 Task: Leadership Roundtable Retreat: Attend a leadership retreat bringing together senior executives for strategic discussions, team-building, and networking. Location: Executive Retreat Center. Time: Day 1 - 10:00 to Day 2 - 16:00 .
Action: Mouse moved to (67, 73)
Screenshot: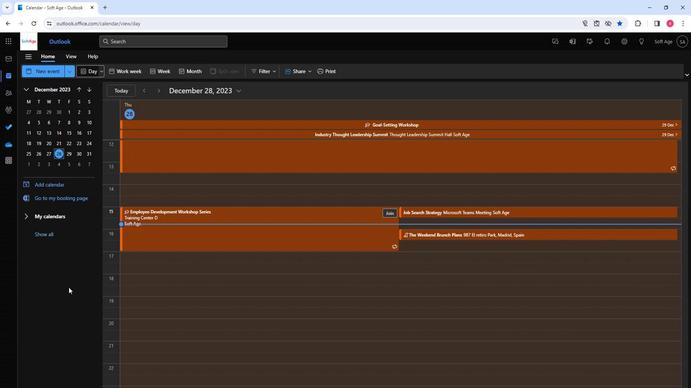 
Action: Mouse pressed left at (67, 73)
Screenshot: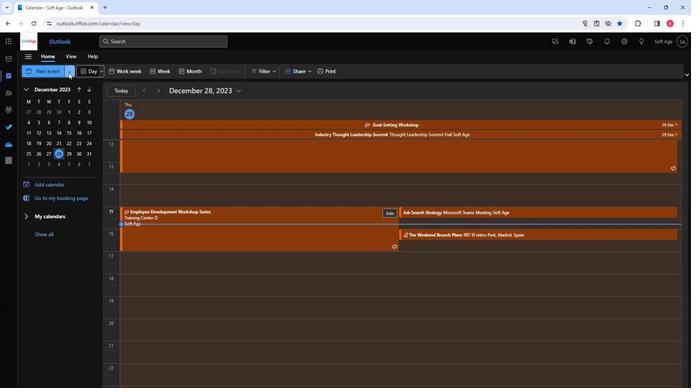 
Action: Mouse moved to (43, 99)
Screenshot: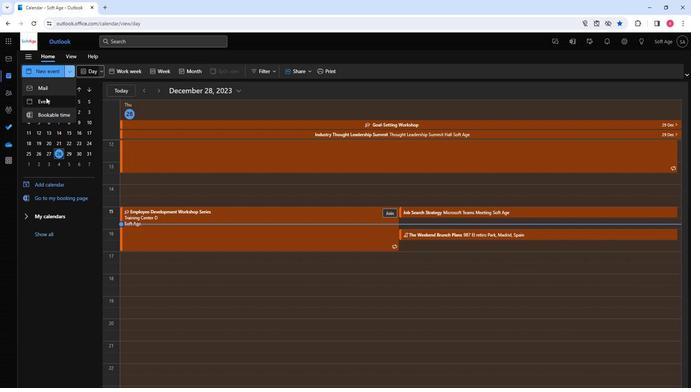 
Action: Mouse pressed left at (43, 99)
Screenshot: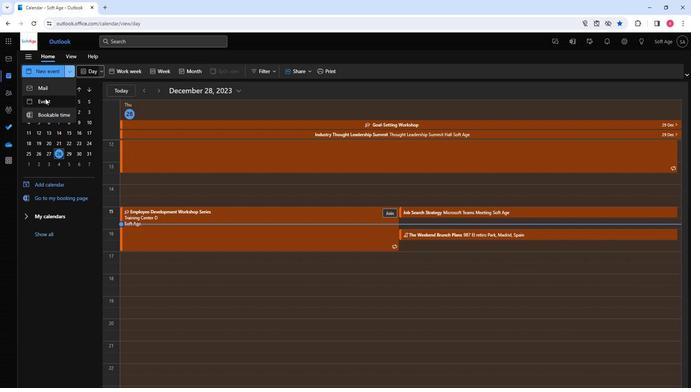 
Action: Mouse moved to (176, 119)
Screenshot: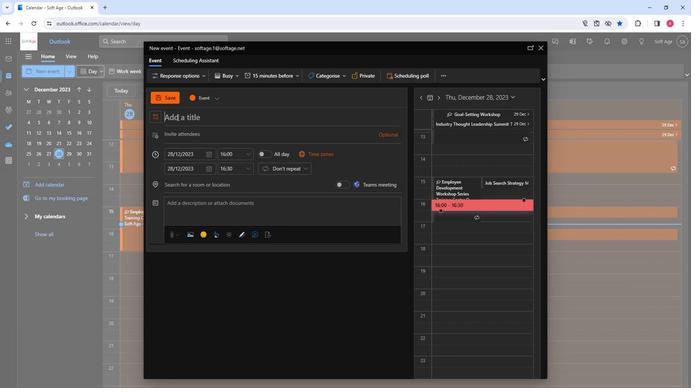 
Action: Mouse pressed left at (176, 119)
Screenshot: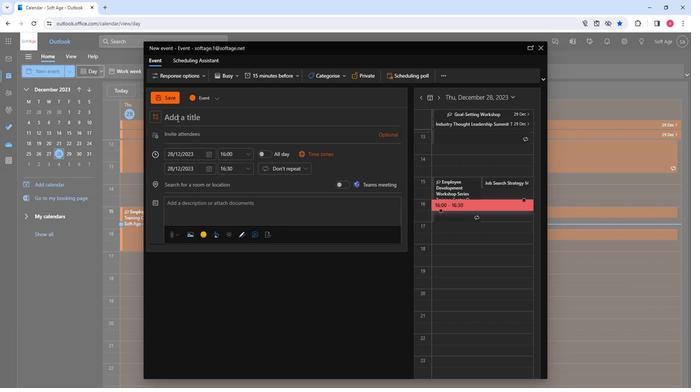
Action: Key pressed <Key.shift>Leadership<Key.space><Key.shift>Roundtable<Key.space><Key.shift>Retreat
Screenshot: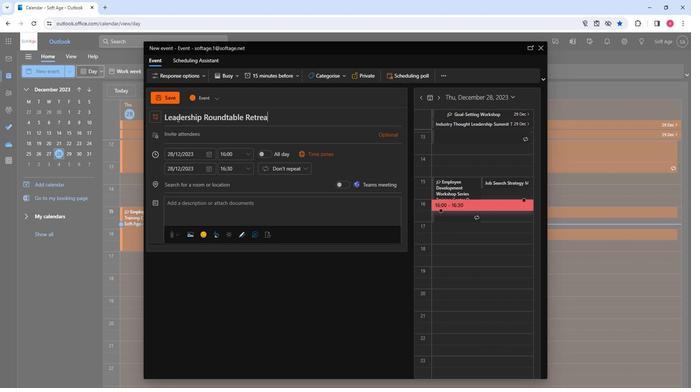 
Action: Mouse moved to (178, 131)
Screenshot: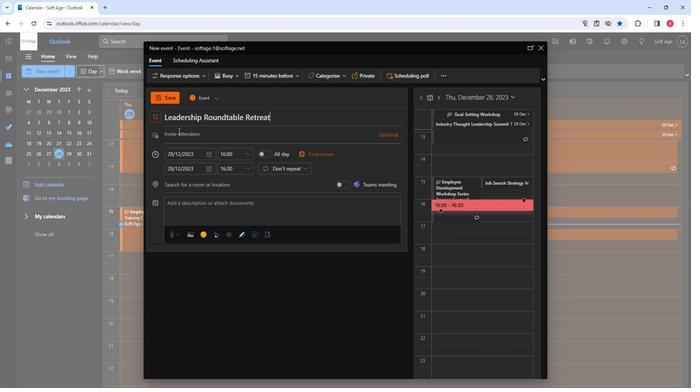 
Action: Mouse pressed left at (178, 131)
Screenshot: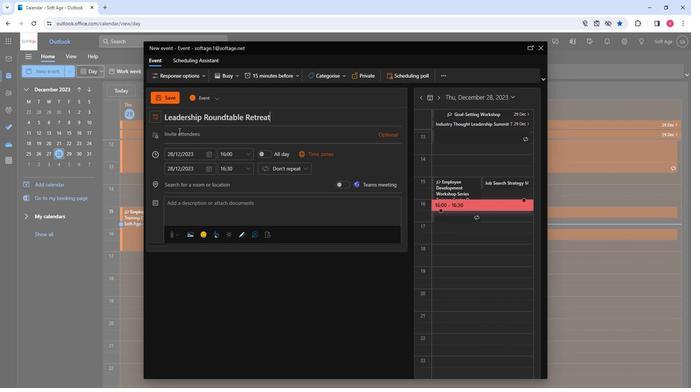 
Action: Mouse moved to (217, 184)
Screenshot: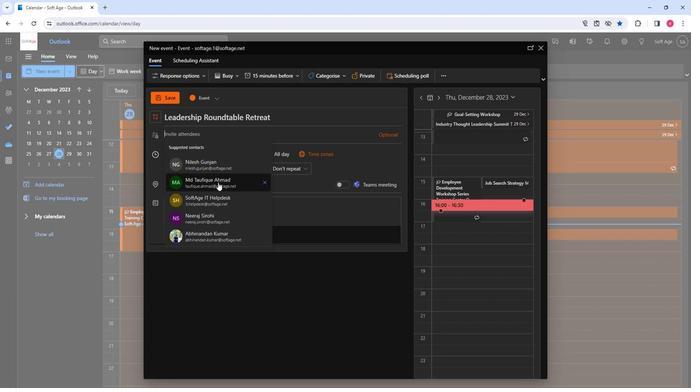 
Action: Mouse scrolled (217, 184) with delta (0, 0)
Screenshot: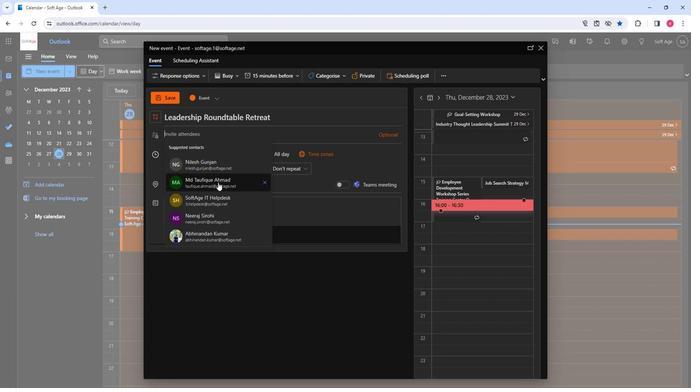 
Action: Mouse scrolled (217, 184) with delta (0, 0)
Screenshot: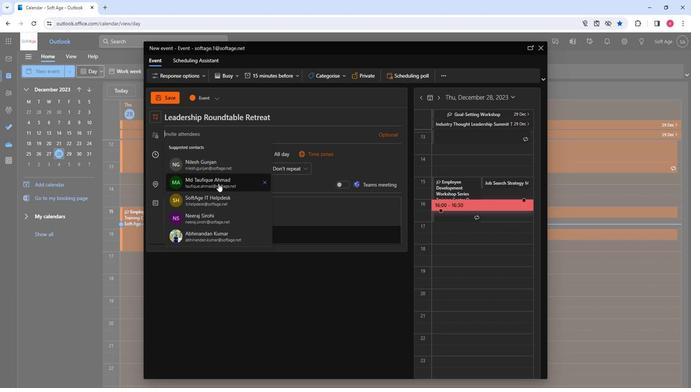
Action: Mouse scrolled (217, 184) with delta (0, 0)
Screenshot: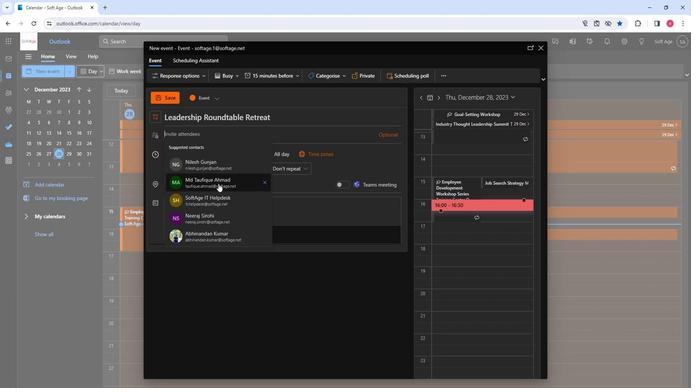 
Action: Mouse scrolled (217, 184) with delta (0, 0)
Screenshot: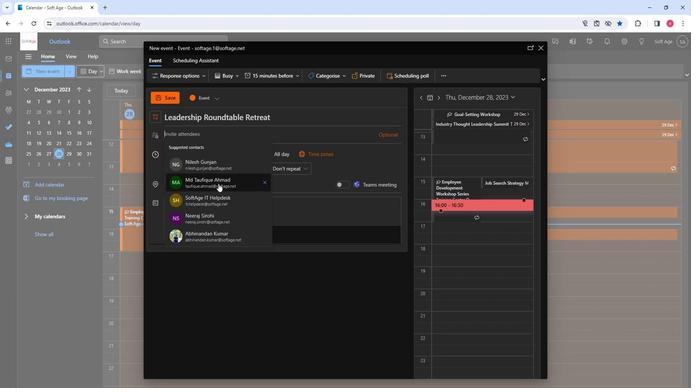 
Action: Mouse moved to (194, 132)
Screenshot: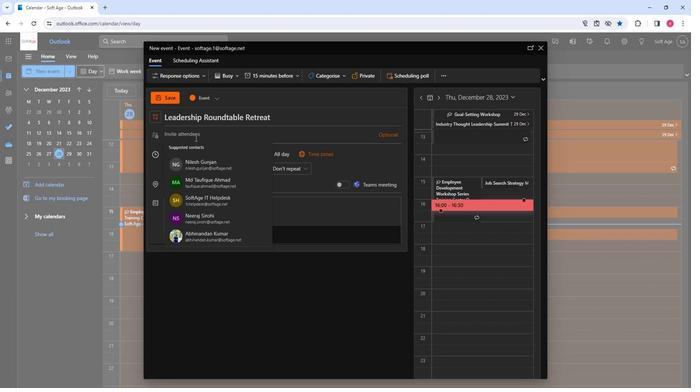 
Action: Mouse pressed left at (194, 132)
Screenshot: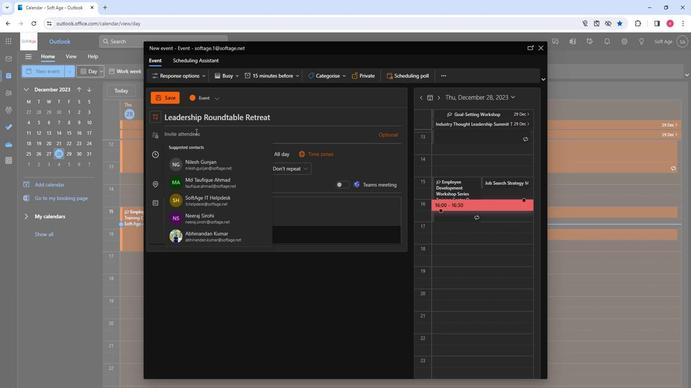 
Action: Key pressed softag
Screenshot: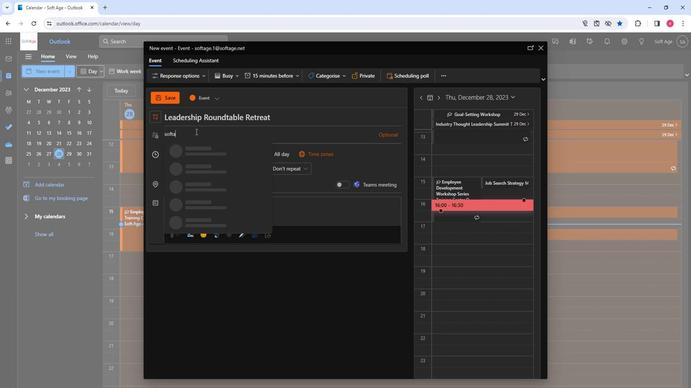 
Action: Mouse moved to (193, 171)
Screenshot: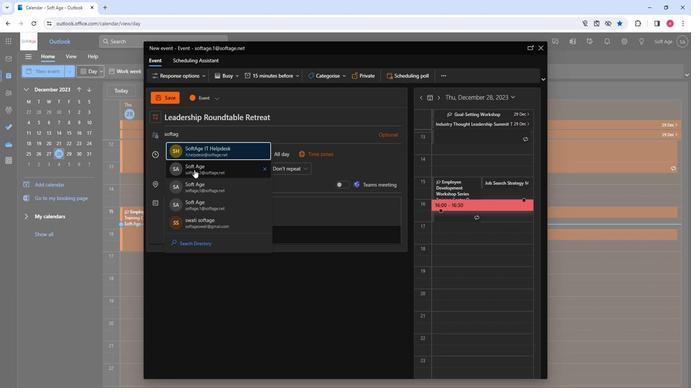 
Action: Mouse pressed left at (193, 171)
Screenshot: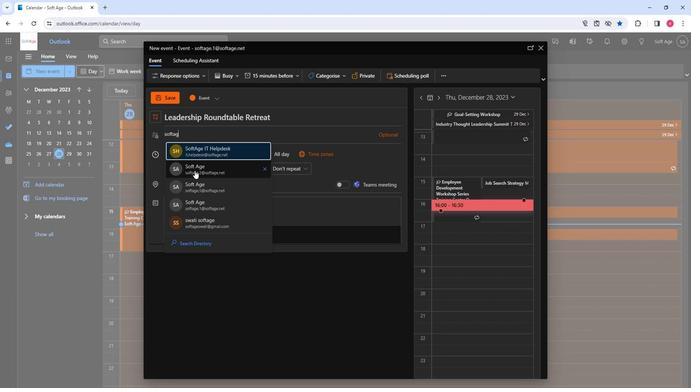 
Action: Mouse moved to (227, 234)
Screenshot: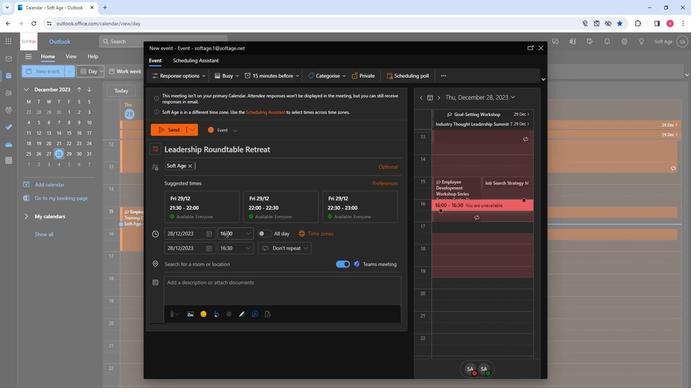 
Action: Mouse pressed left at (227, 234)
Screenshot: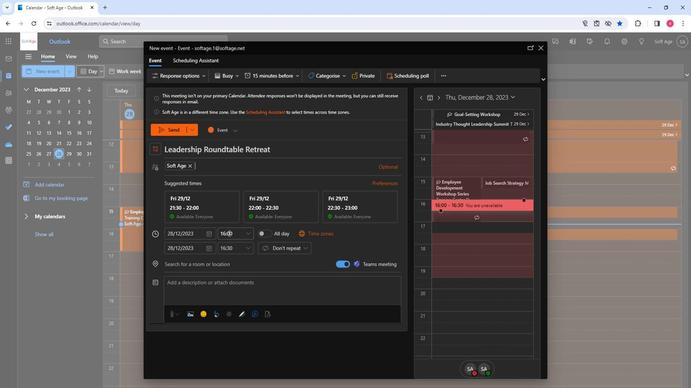 
Action: Mouse moved to (245, 235)
Screenshot: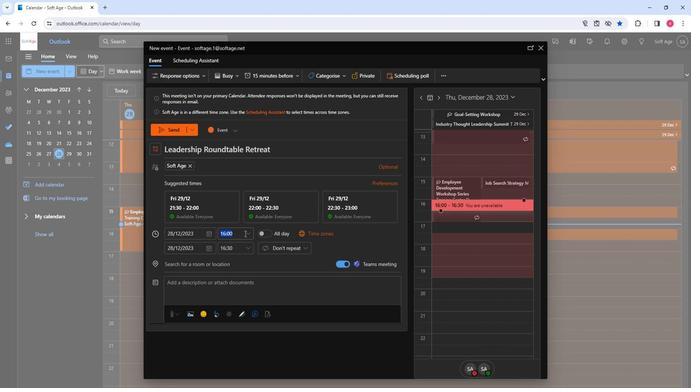 
Action: Mouse pressed left at (245, 235)
Screenshot: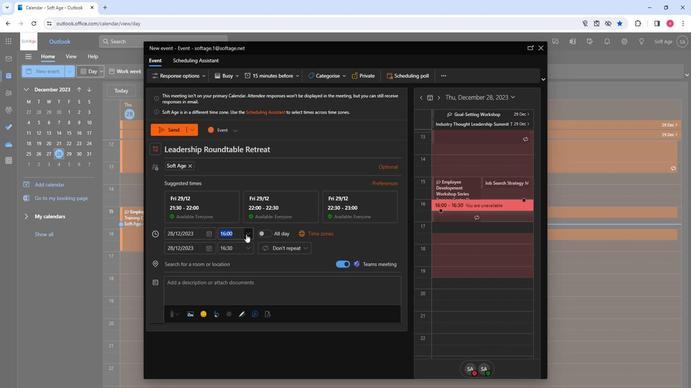 
Action: Mouse moved to (237, 267)
Screenshot: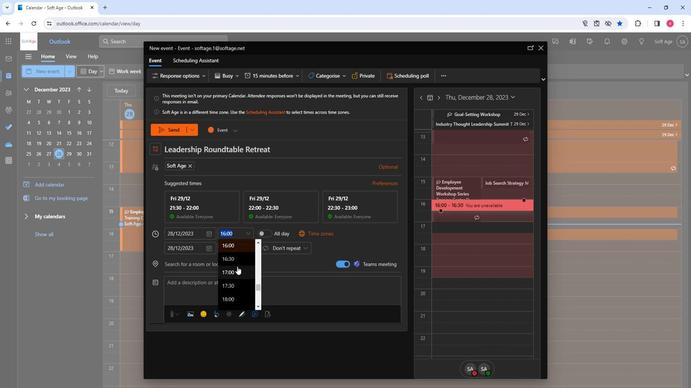 
Action: Mouse scrolled (237, 267) with delta (0, 0)
Screenshot: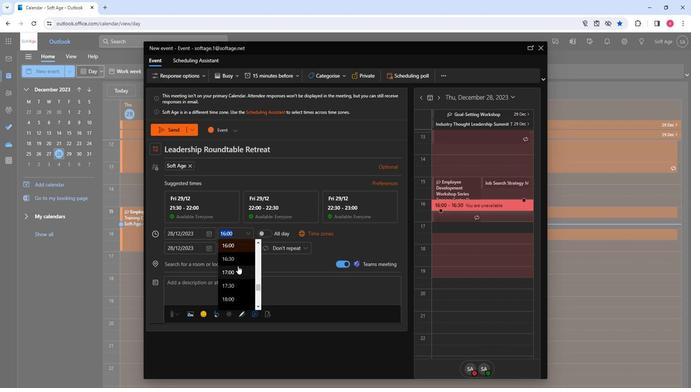 
Action: Mouse moved to (237, 262)
Screenshot: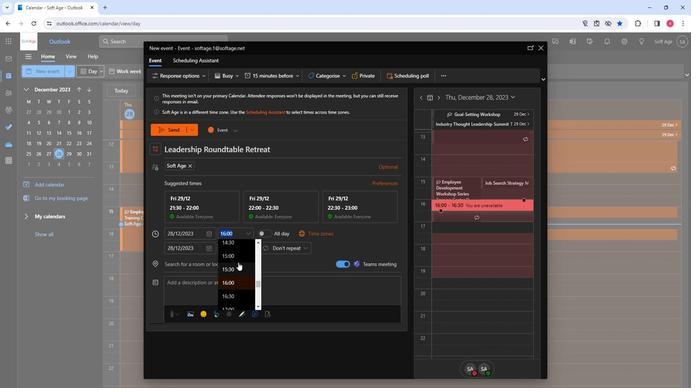 
Action: Mouse scrolled (237, 263) with delta (0, 0)
Screenshot: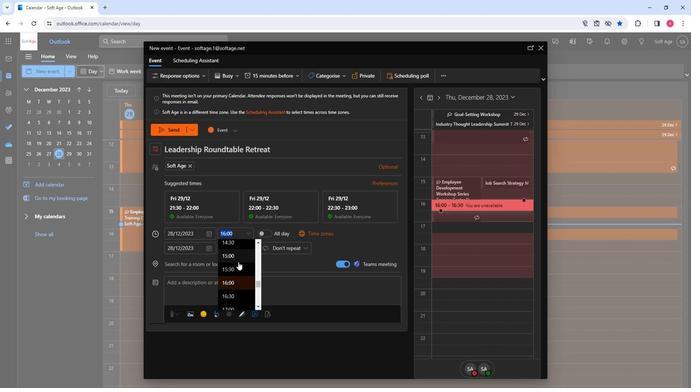 
Action: Mouse scrolled (237, 263) with delta (0, 0)
Screenshot: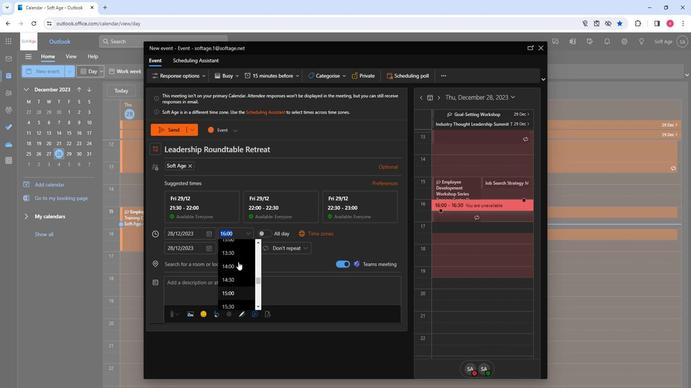 
Action: Mouse moved to (237, 262)
Screenshot: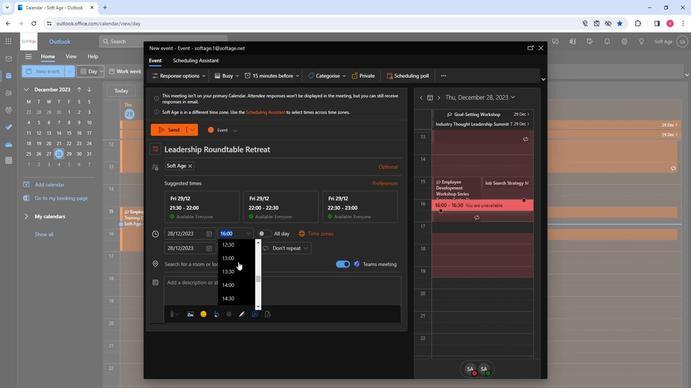 
Action: Mouse scrolled (237, 263) with delta (0, 0)
Screenshot: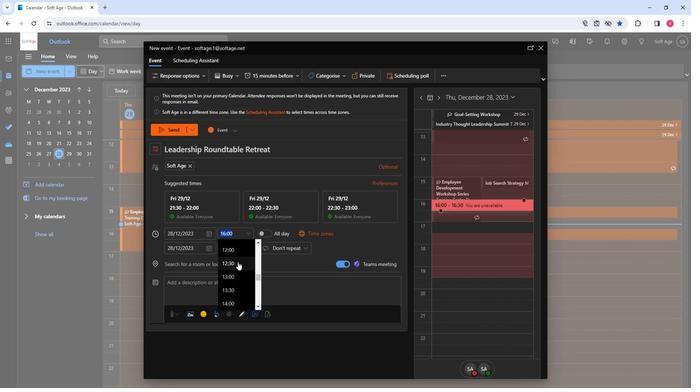 
Action: Mouse moved to (237, 263)
Screenshot: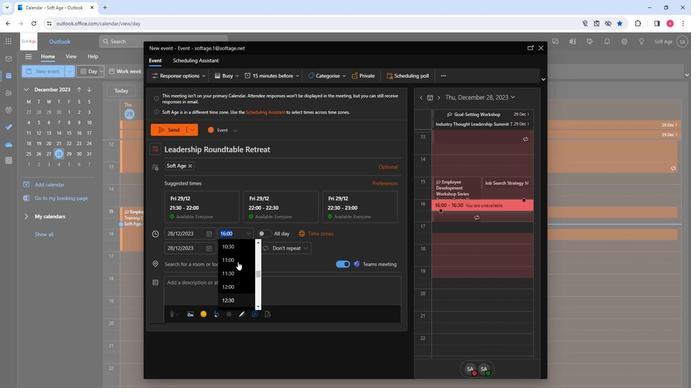 
Action: Mouse scrolled (237, 263) with delta (0, 0)
Screenshot: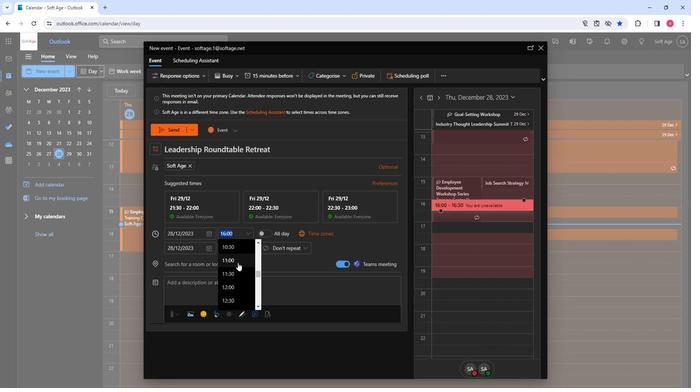 
Action: Mouse moved to (237, 269)
Screenshot: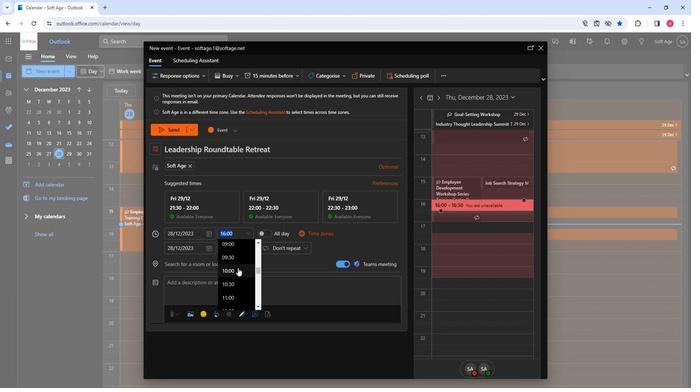 
Action: Mouse pressed left at (237, 269)
Screenshot: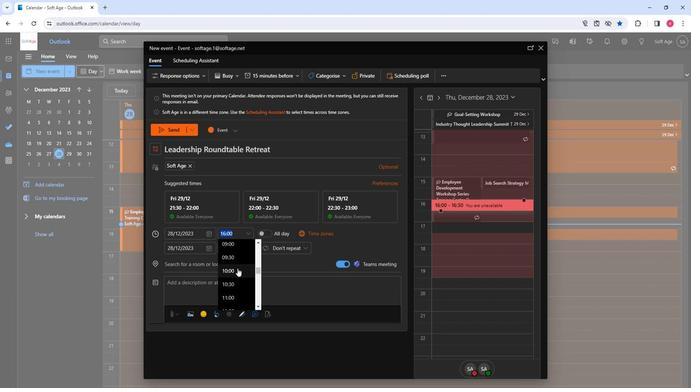 
Action: Mouse moved to (207, 247)
Screenshot: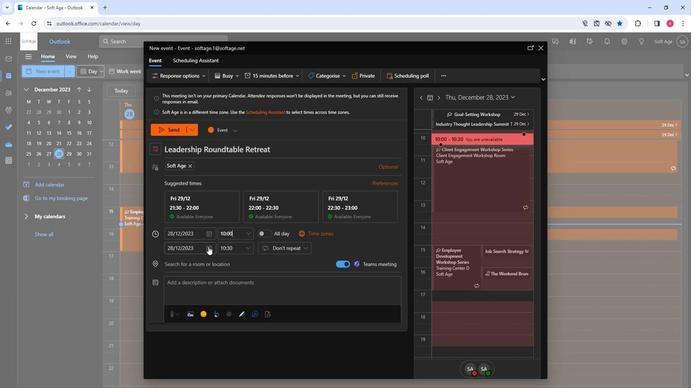 
Action: Mouse pressed left at (207, 247)
Screenshot: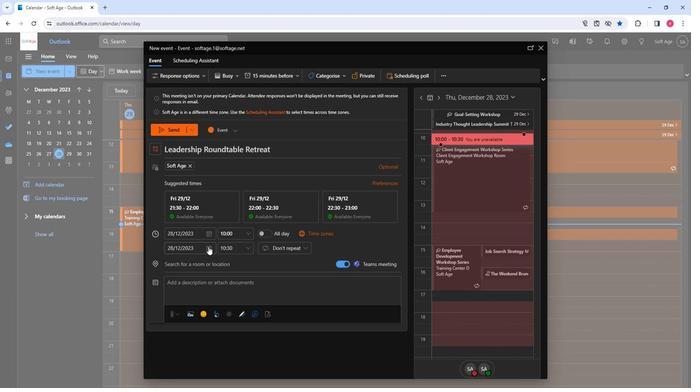 
Action: Mouse moved to (214, 328)
Screenshot: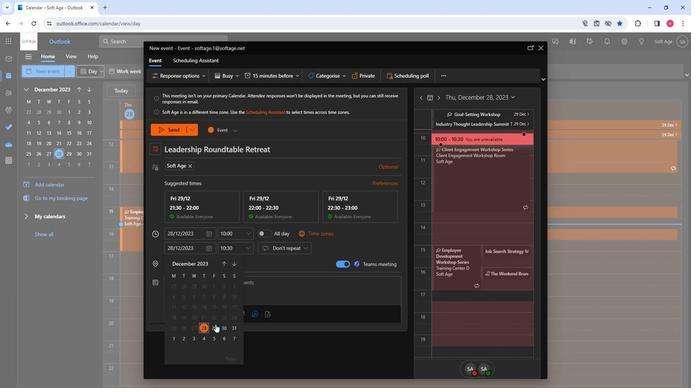 
Action: Mouse pressed left at (214, 328)
Screenshot: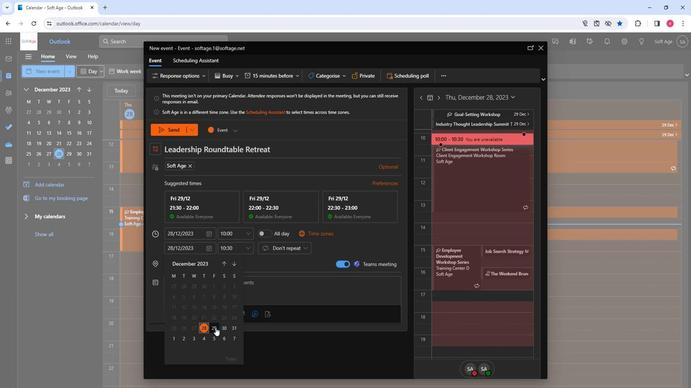 
Action: Mouse moved to (245, 238)
Screenshot: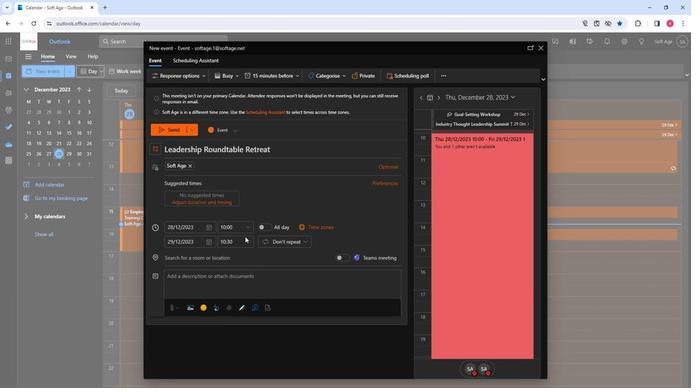 
Action: Mouse pressed left at (245, 238)
Screenshot: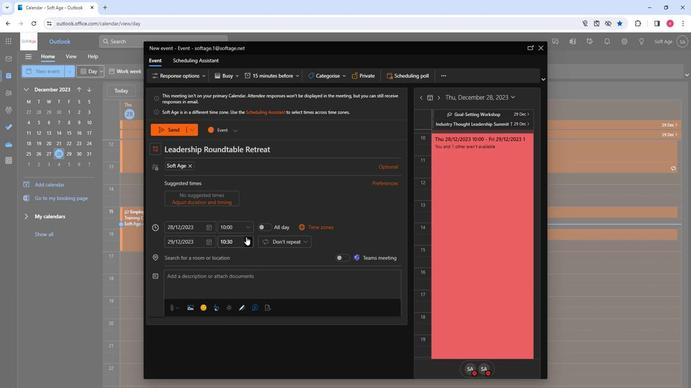 
Action: Mouse moved to (240, 284)
Screenshot: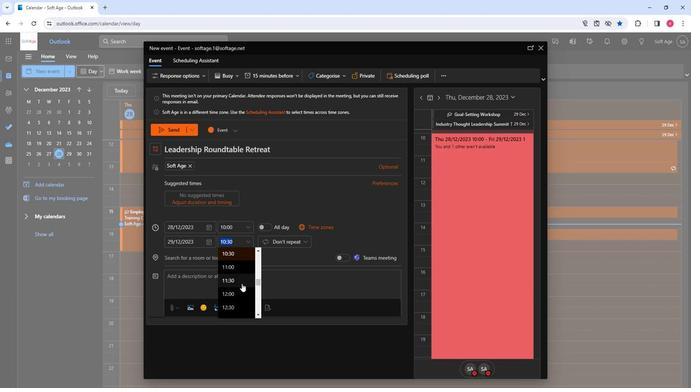 
Action: Mouse scrolled (240, 283) with delta (0, 0)
Screenshot: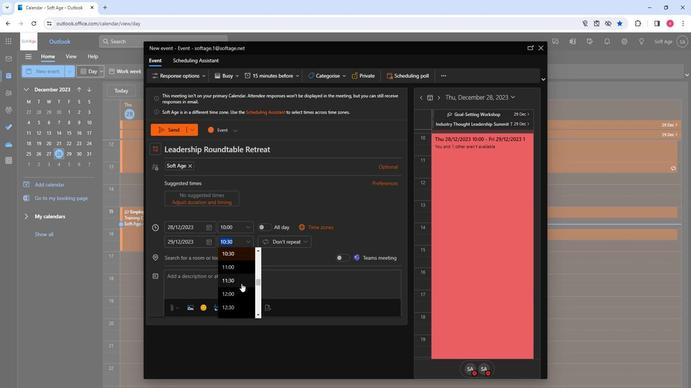 
Action: Mouse scrolled (240, 283) with delta (0, 0)
Screenshot: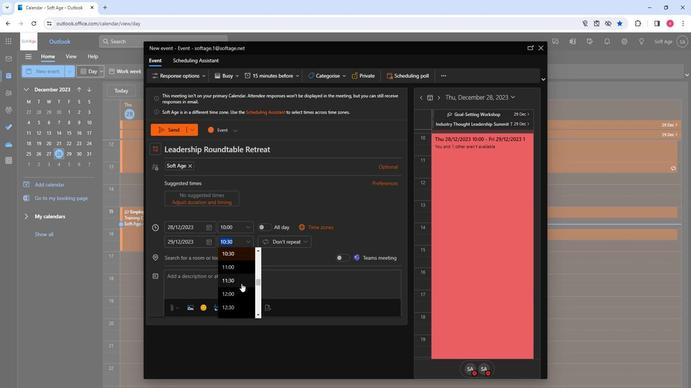 
Action: Mouse scrolled (240, 283) with delta (0, 0)
Screenshot: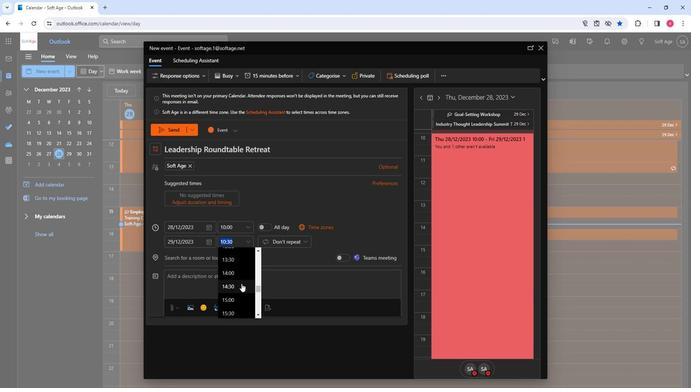 
Action: Mouse moved to (238, 290)
Screenshot: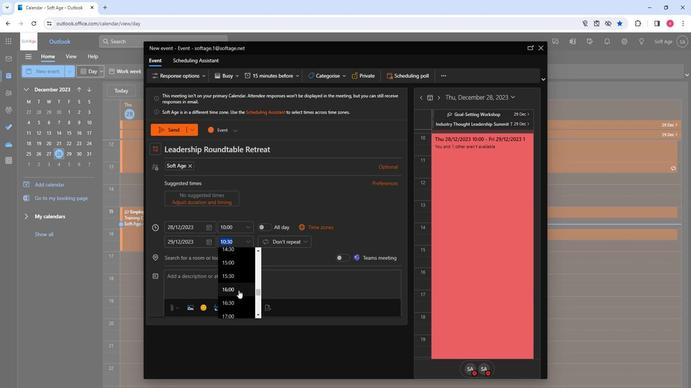 
Action: Mouse pressed left at (238, 290)
Screenshot: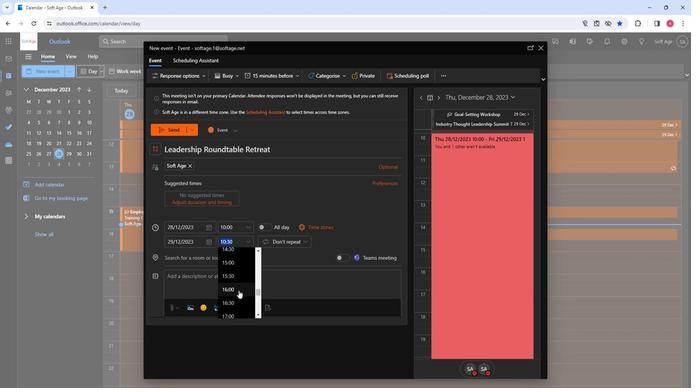 
Action: Mouse moved to (183, 258)
Screenshot: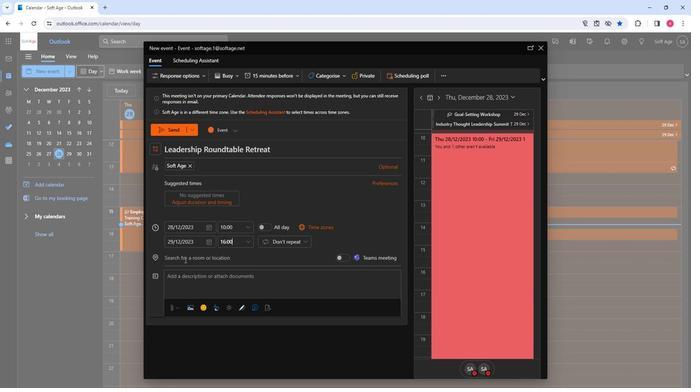 
Action: Mouse pressed left at (183, 258)
Screenshot: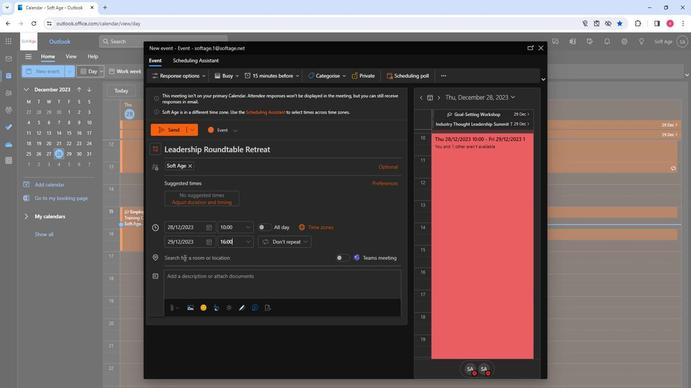 
Action: Key pressed <Key.shift>Executive<Key.space><Key.shift>Retreat<Key.space><Key.shift>Center
Screenshot: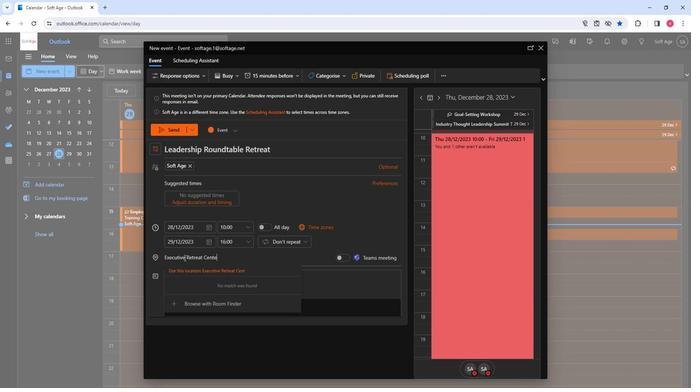 
Action: Mouse moved to (186, 269)
Screenshot: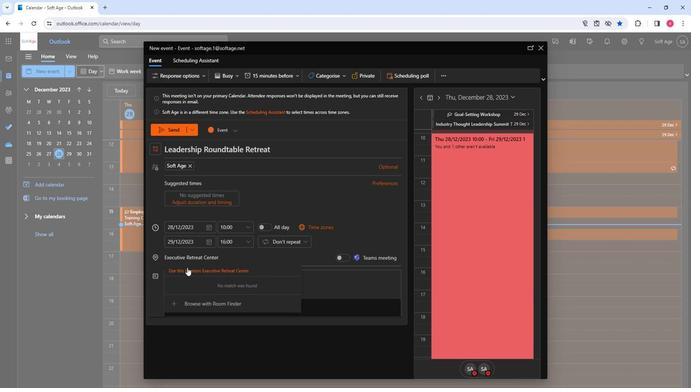 
Action: Mouse pressed left at (186, 269)
Screenshot: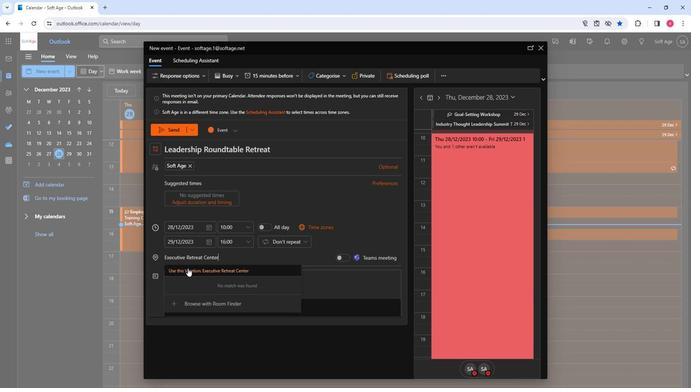 
Action: Mouse pressed left at (186, 269)
Screenshot: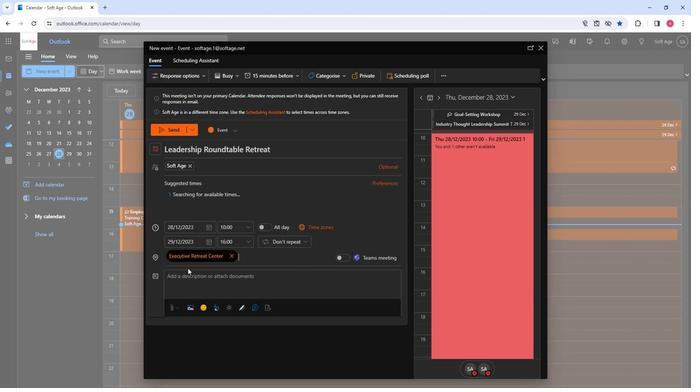 
Action: Mouse moved to (186, 270)
Screenshot: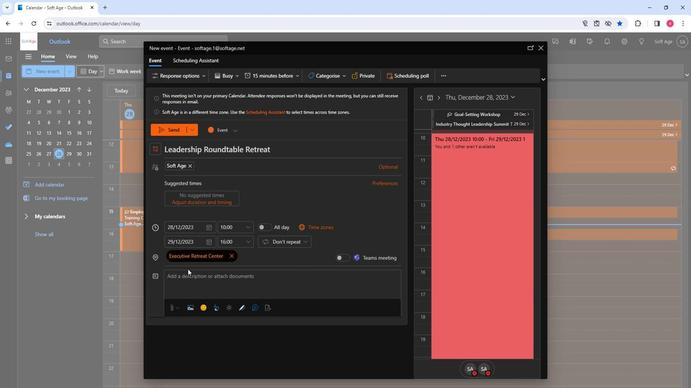
Action: Mouse pressed left at (186, 270)
Screenshot: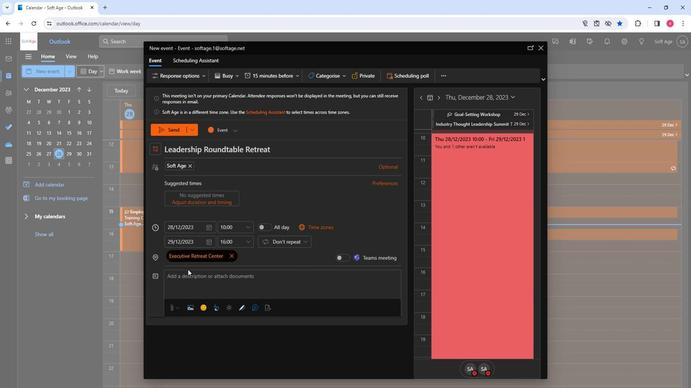 
Action: Mouse moved to (179, 274)
Screenshot: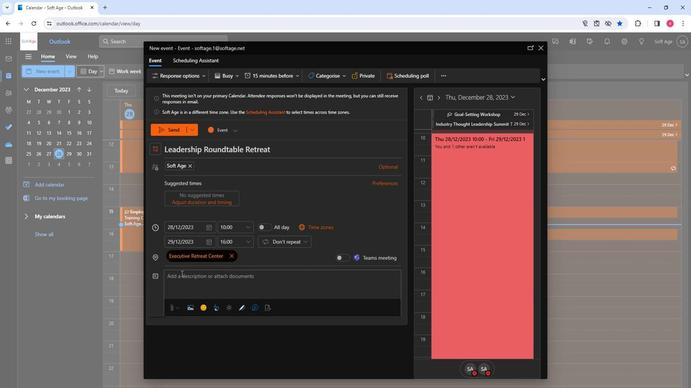 
Action: Mouse pressed left at (179, 274)
Screenshot: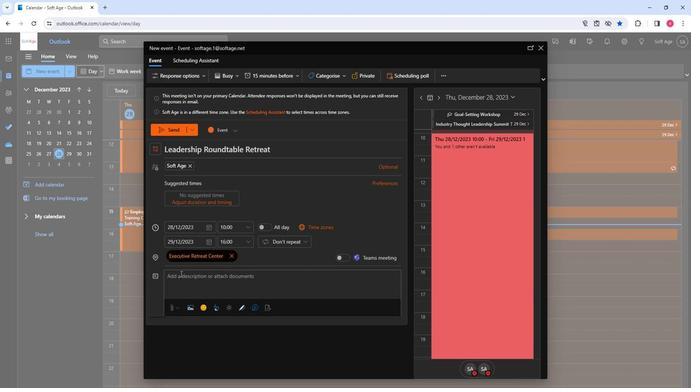 
Action: Key pressed <Key.shift>Attend<Key.space>a<Key.space>leadership<Key.space>retreat<Key.space>bringing<Key.space>together<Key.space>senior<Key.space>exc<Key.backspace>ecutives<Key.space>for<Key.space>strategic<Key.space>discussions,<Key.space>team-building,<Key.space>and<Key.space>networking.
Screenshot: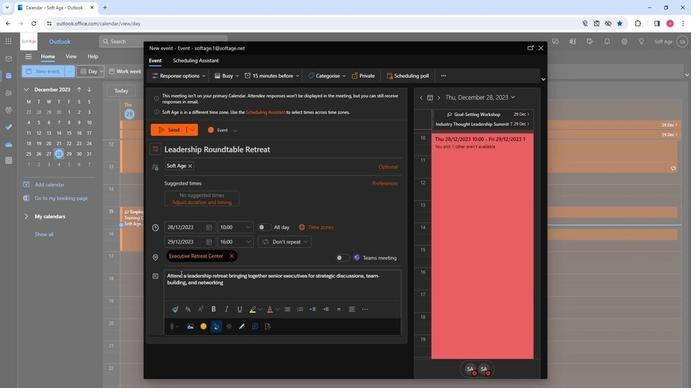 
Action: Mouse moved to (191, 279)
Screenshot: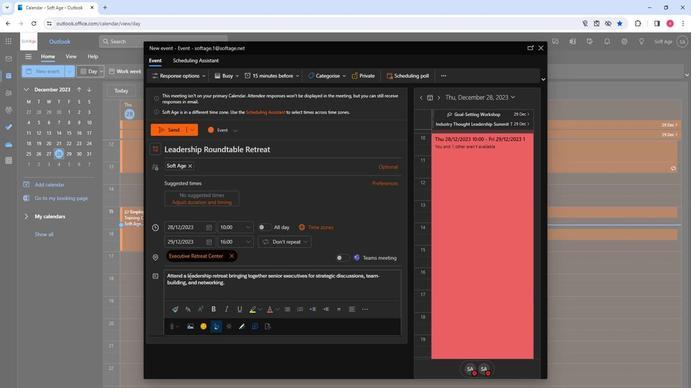 
Action: Mouse pressed left at (191, 279)
Screenshot: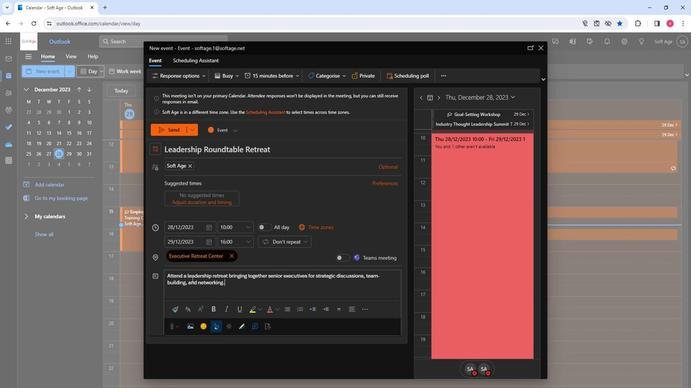 
Action: Mouse pressed left at (191, 279)
Screenshot: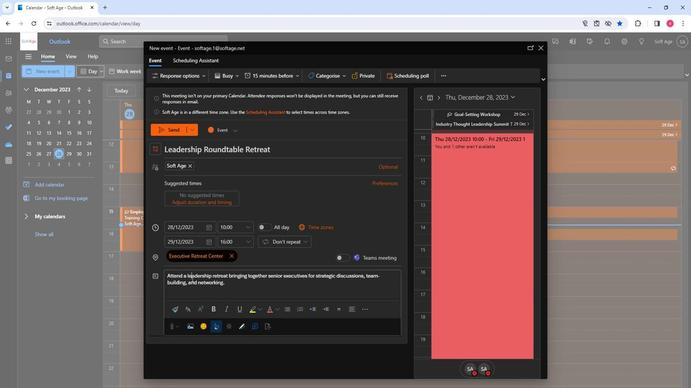 
Action: Mouse pressed left at (191, 279)
Screenshot: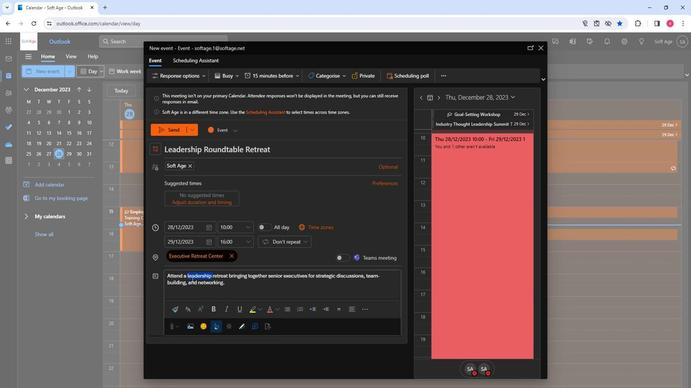 
Action: Mouse moved to (285, 267)
Screenshot: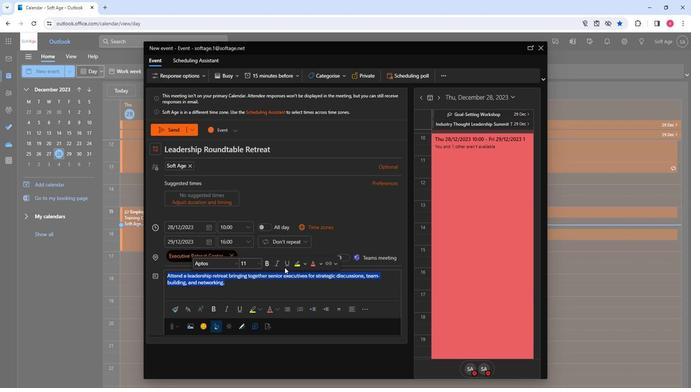 
Action: Mouse pressed left at (285, 267)
Screenshot: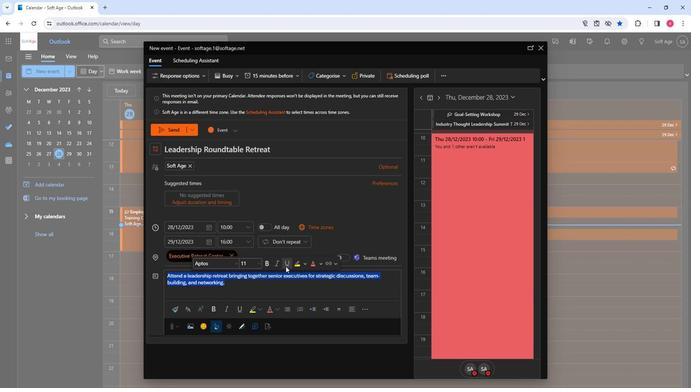 
Action: Mouse moved to (263, 267)
Screenshot: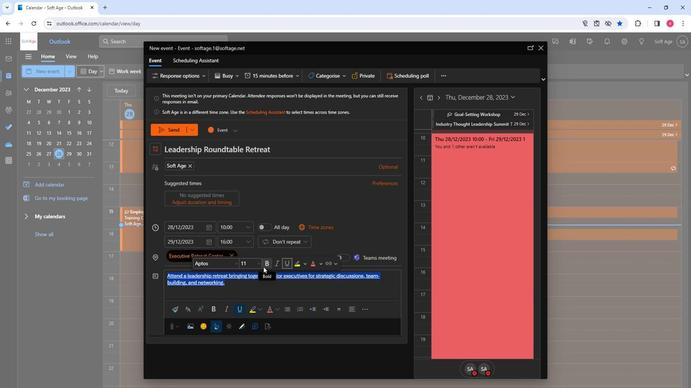 
Action: Mouse pressed left at (263, 267)
Screenshot: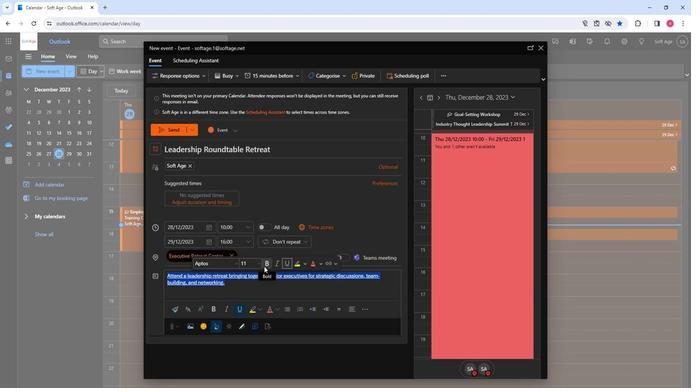 
Action: Mouse moved to (234, 265)
Screenshot: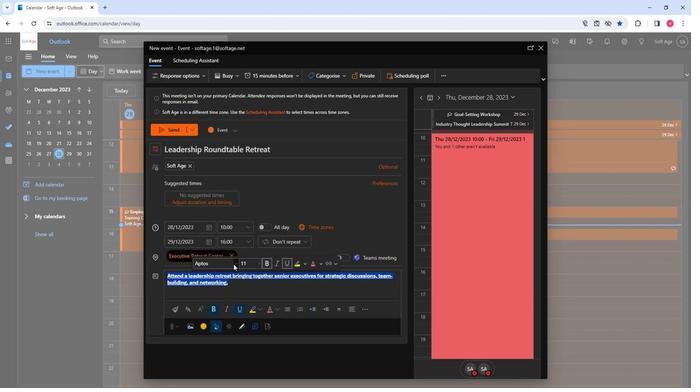 
Action: Mouse pressed left at (234, 265)
Screenshot: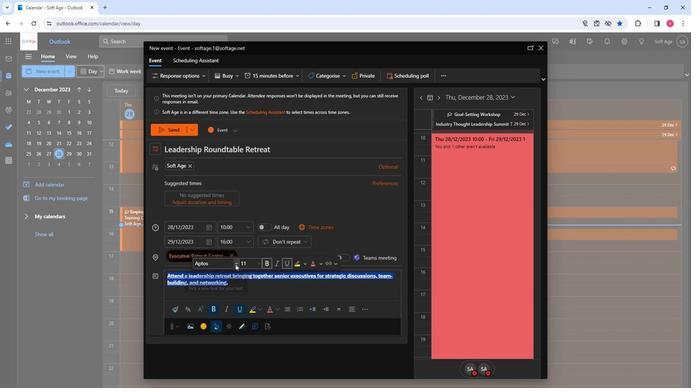 
Action: Mouse moved to (233, 319)
Screenshot: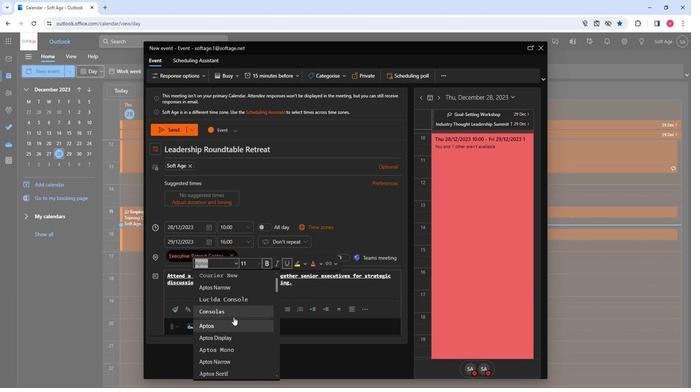 
Action: Mouse scrolled (233, 319) with delta (0, 0)
Screenshot: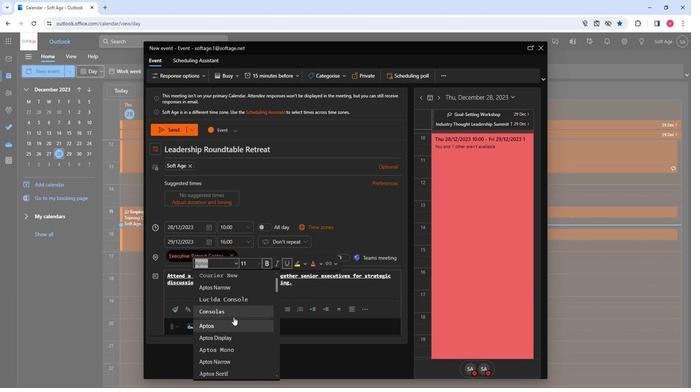 
Action: Mouse scrolled (233, 319) with delta (0, 0)
Screenshot: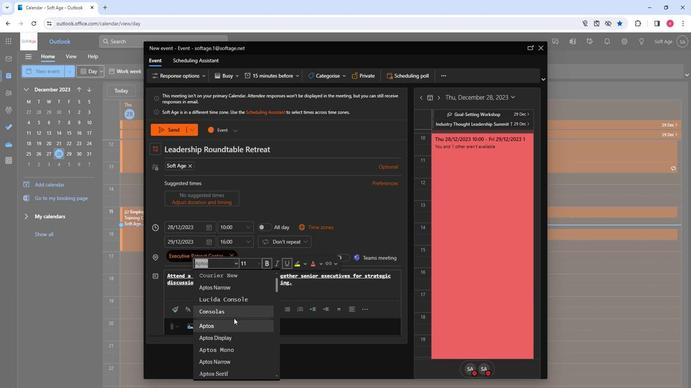 
Action: Mouse moved to (229, 349)
Screenshot: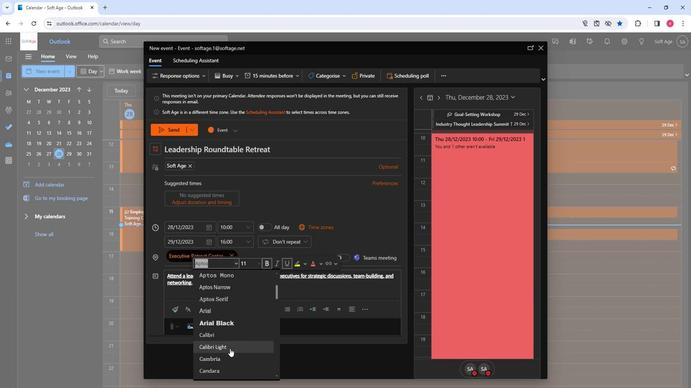 
Action: Mouse scrolled (229, 349) with delta (0, 0)
Screenshot: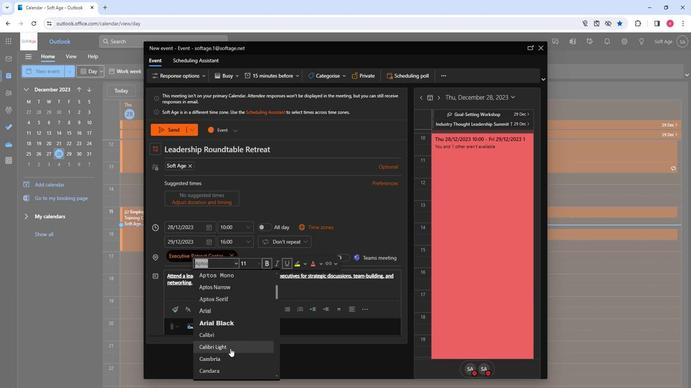 
Action: Mouse moved to (221, 354)
Screenshot: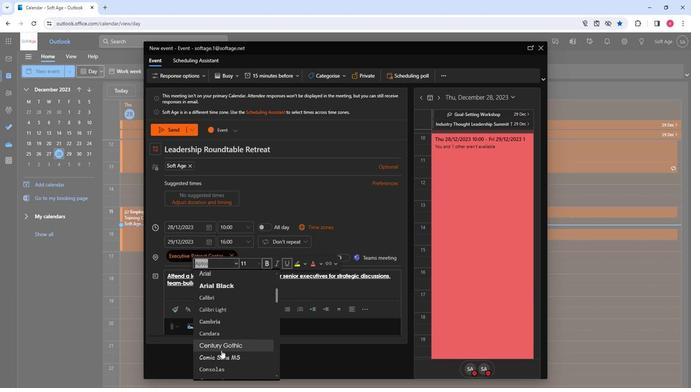 
Action: Mouse pressed left at (221, 354)
Screenshot: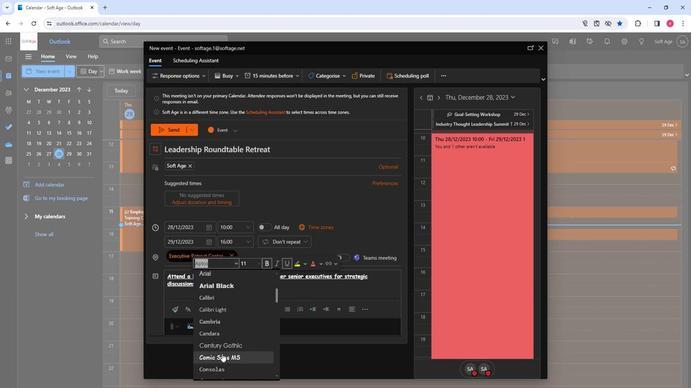 
Action: Mouse moved to (256, 265)
Screenshot: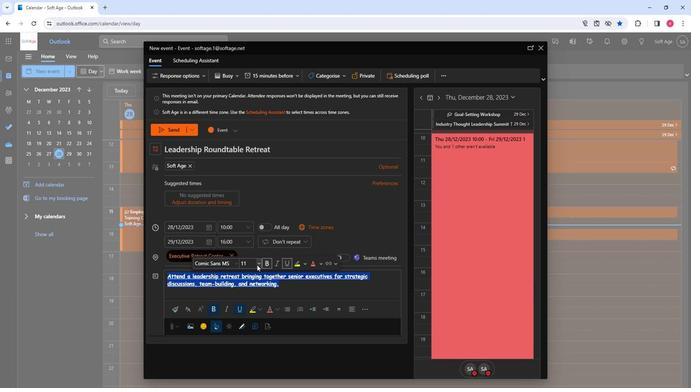 
Action: Mouse pressed left at (256, 265)
Screenshot: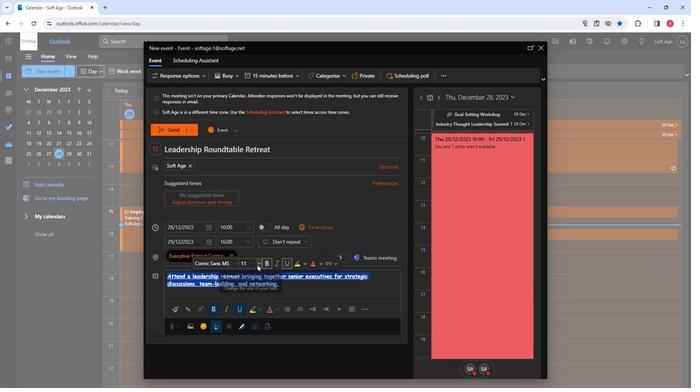 
Action: Mouse moved to (248, 321)
Screenshot: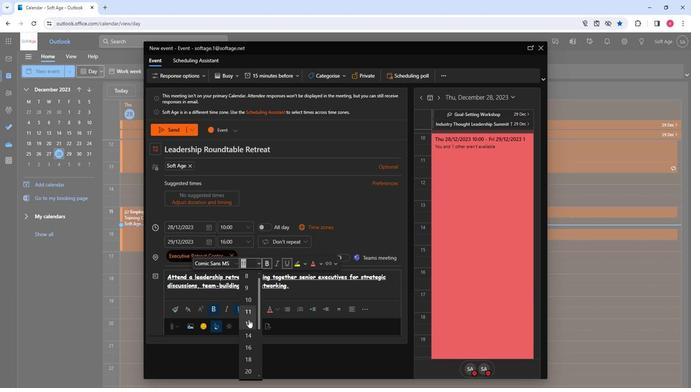 
Action: Mouse pressed left at (248, 321)
Screenshot: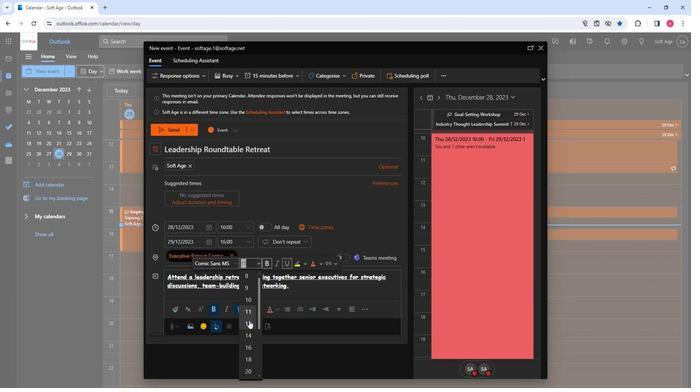 
Action: Mouse moved to (305, 264)
Screenshot: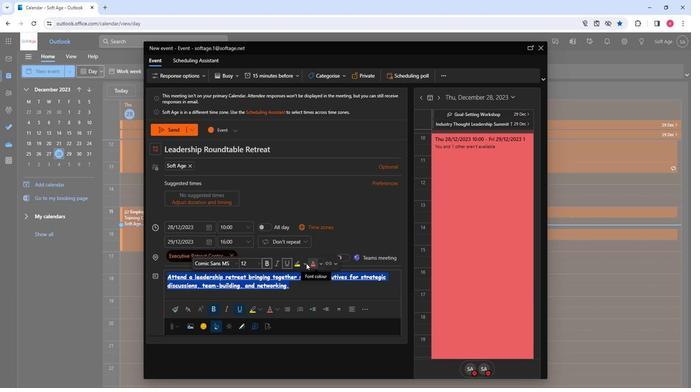 
Action: Mouse pressed left at (305, 264)
Screenshot: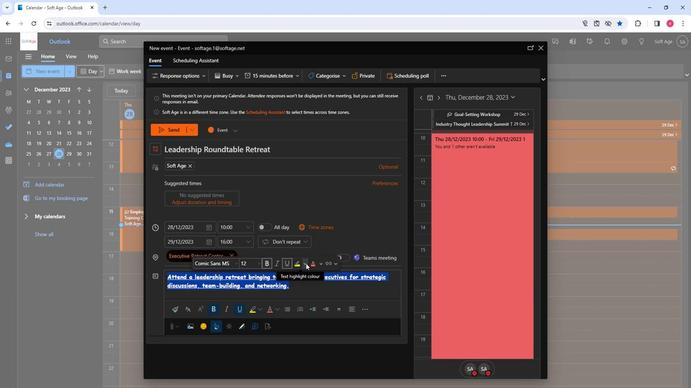 
Action: Mouse moved to (307, 301)
Screenshot: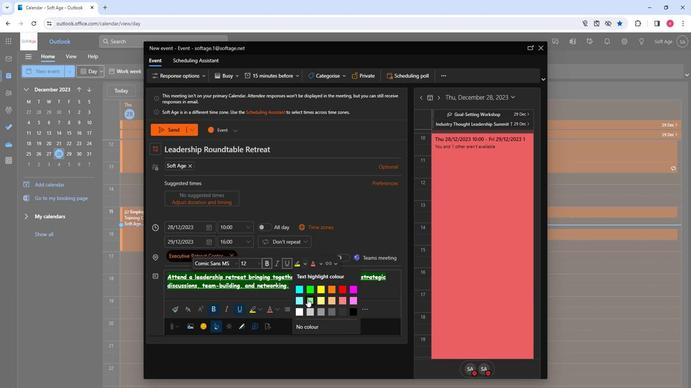 
Action: Mouse pressed left at (307, 301)
Screenshot: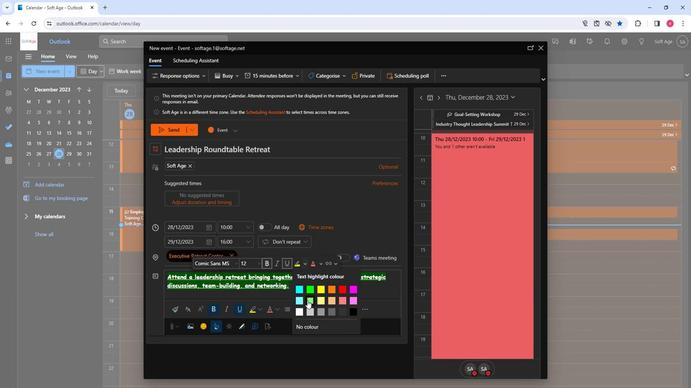 
Action: Mouse moved to (324, 312)
Screenshot: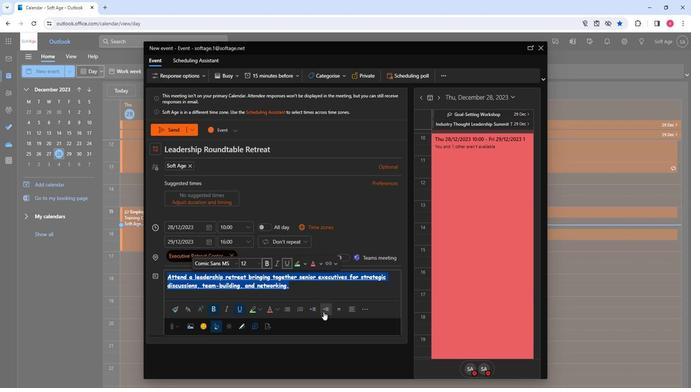 
Action: Mouse pressed left at (324, 312)
Screenshot: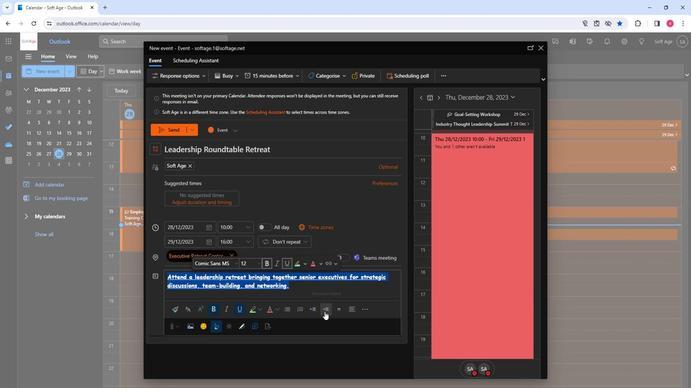 
Action: Mouse moved to (349, 289)
Screenshot: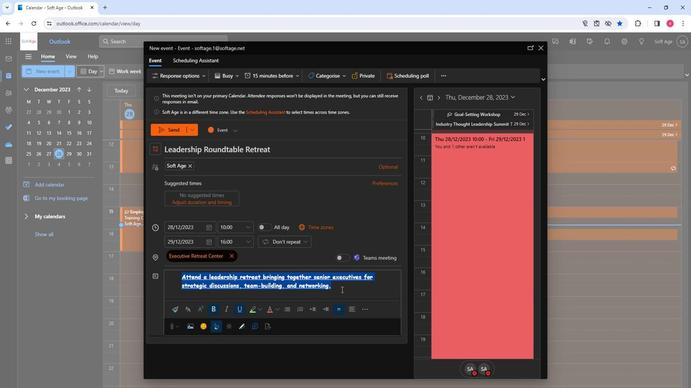 
Action: Mouse pressed left at (349, 289)
Screenshot: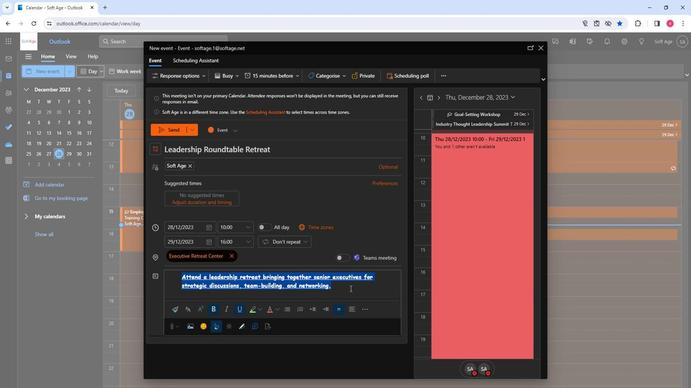 
Action: Mouse moved to (167, 129)
Screenshot: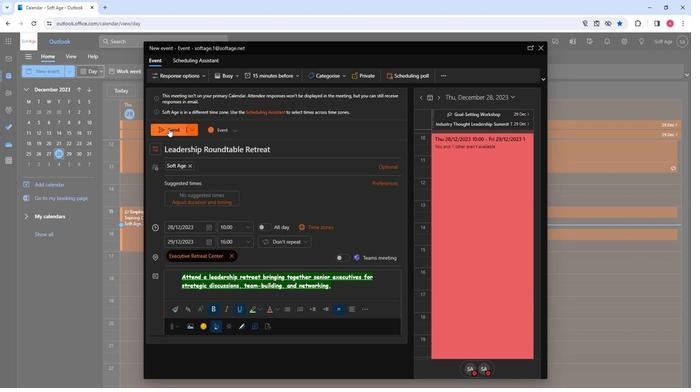 
Action: Mouse pressed left at (167, 129)
Screenshot: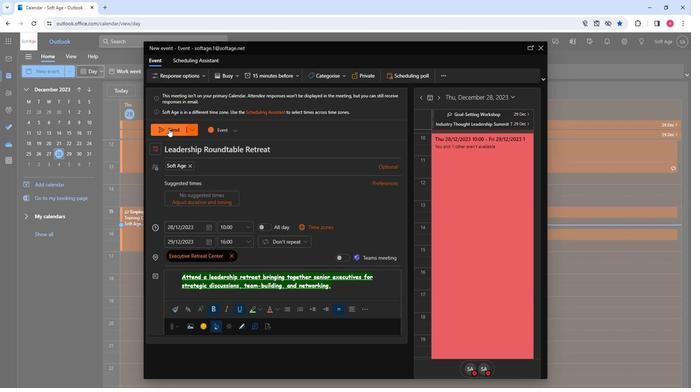 
Action: Mouse moved to (231, 258)
Screenshot: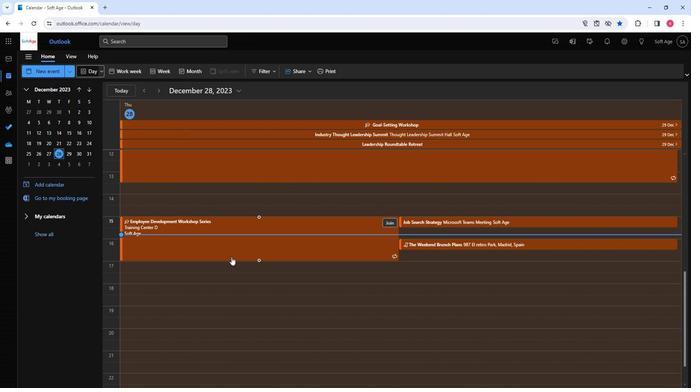 
